 Task: Set the monospace font for the text renderer to "Courier New".
Action: Mouse moved to (95, 8)
Screenshot: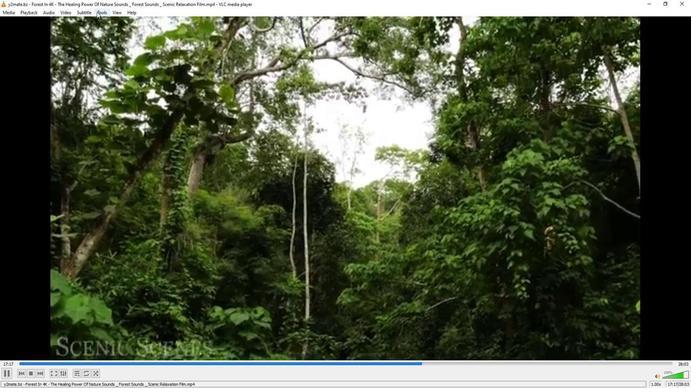 
Action: Mouse pressed left at (95, 8)
Screenshot: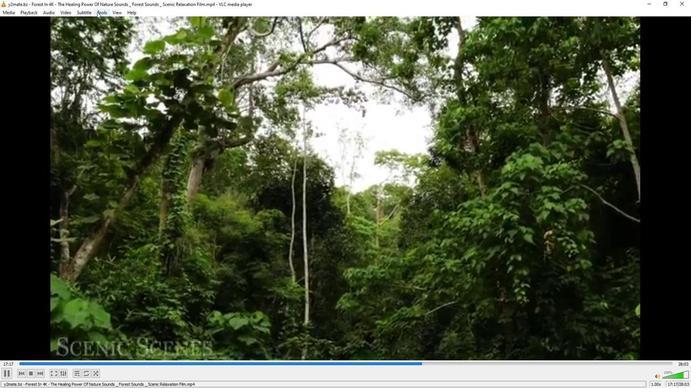 
Action: Mouse moved to (113, 96)
Screenshot: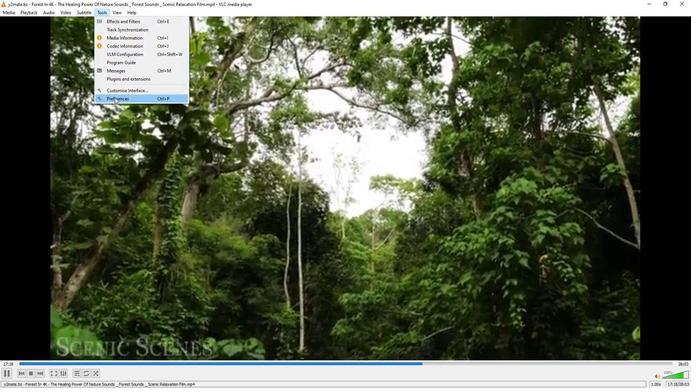 
Action: Mouse pressed left at (113, 96)
Screenshot: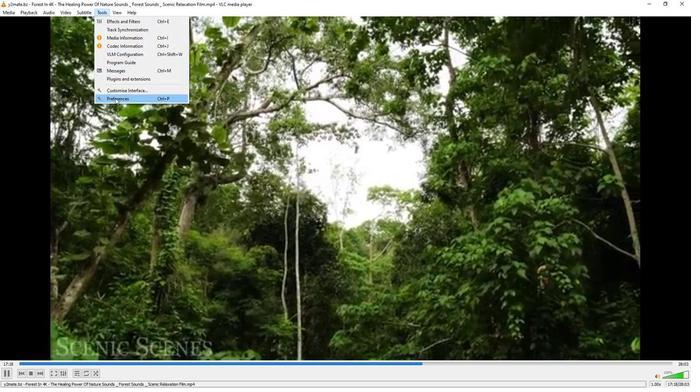 
Action: Mouse moved to (227, 316)
Screenshot: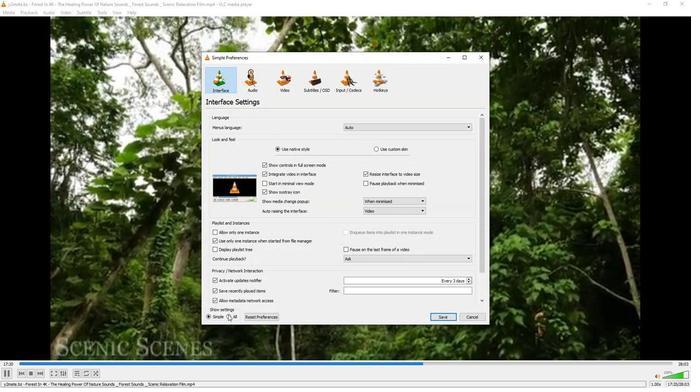 
Action: Mouse pressed left at (227, 316)
Screenshot: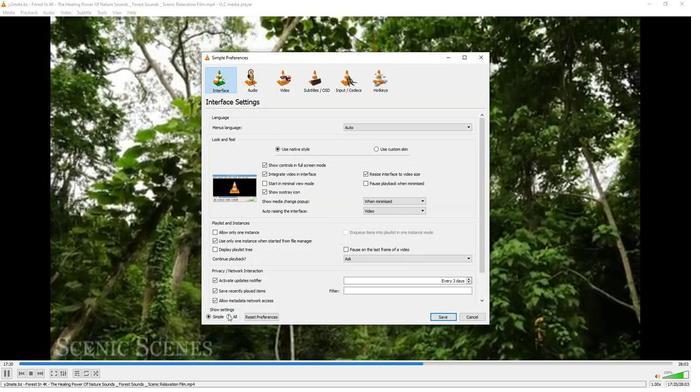 
Action: Mouse moved to (225, 219)
Screenshot: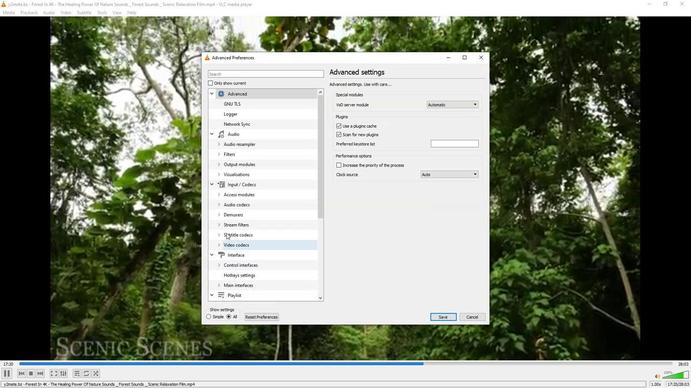 
Action: Mouse scrolled (225, 218) with delta (0, 0)
Screenshot: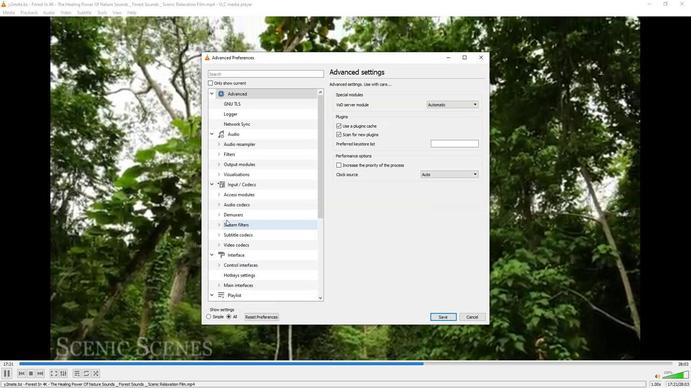 
Action: Mouse scrolled (225, 218) with delta (0, 0)
Screenshot: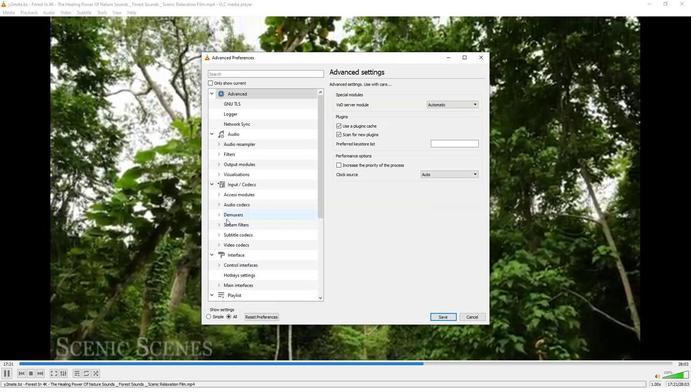 
Action: Mouse scrolled (225, 218) with delta (0, 0)
Screenshot: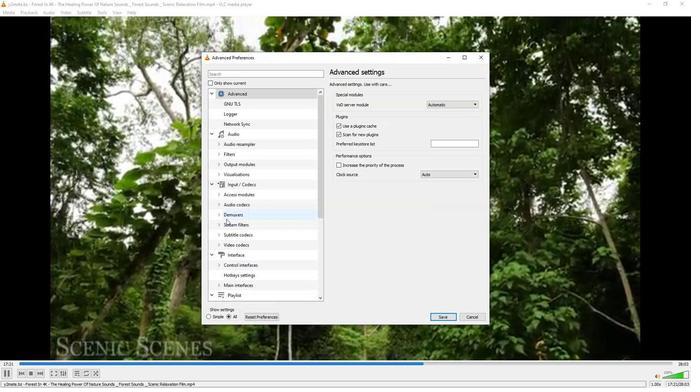 
Action: Mouse scrolled (225, 218) with delta (0, 0)
Screenshot: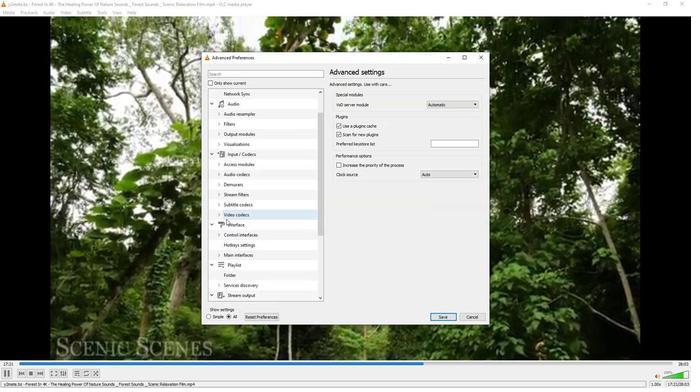 
Action: Mouse scrolled (225, 218) with delta (0, 0)
Screenshot: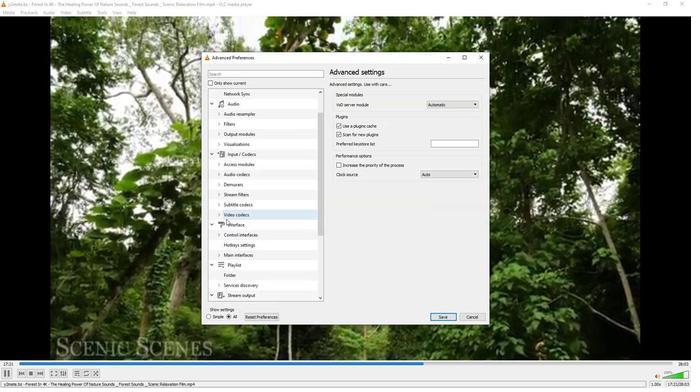 
Action: Mouse scrolled (225, 218) with delta (0, 0)
Screenshot: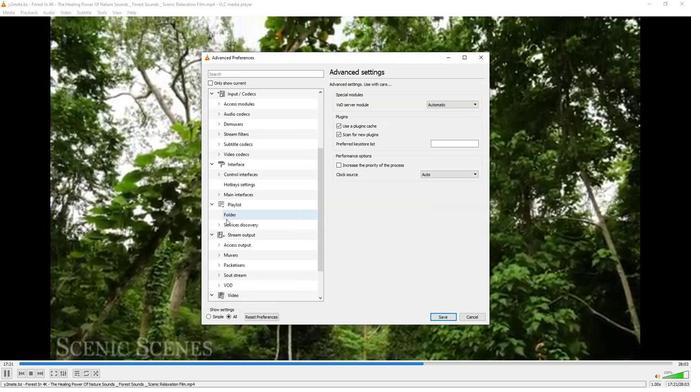 
Action: Mouse moved to (225, 218)
Screenshot: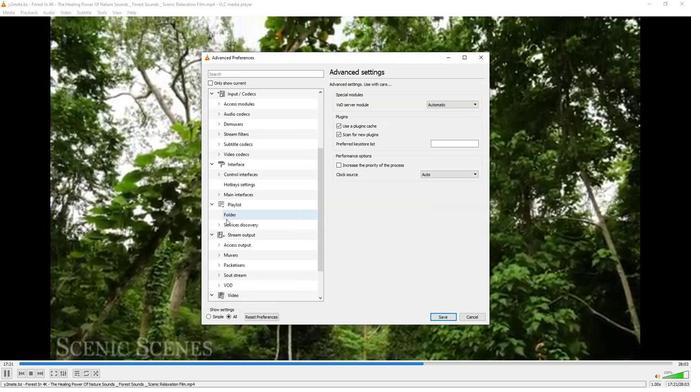
Action: Mouse scrolled (225, 217) with delta (0, 0)
Screenshot: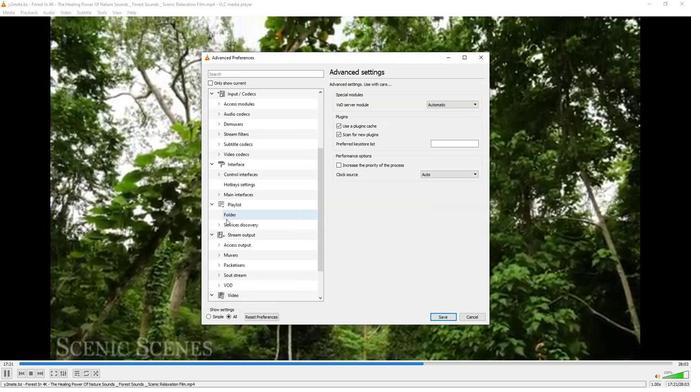 
Action: Mouse moved to (217, 297)
Screenshot: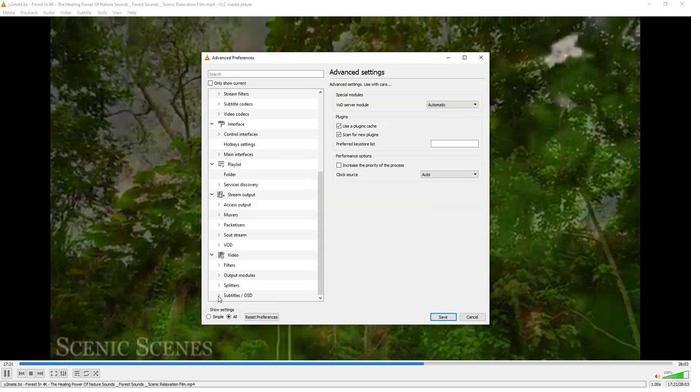 
Action: Mouse pressed left at (217, 297)
Screenshot: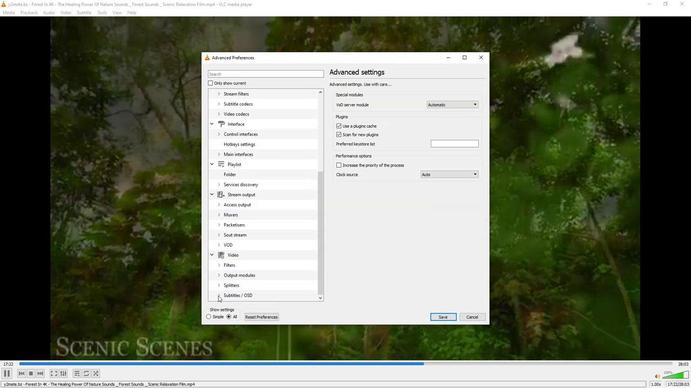 
Action: Mouse moved to (246, 236)
Screenshot: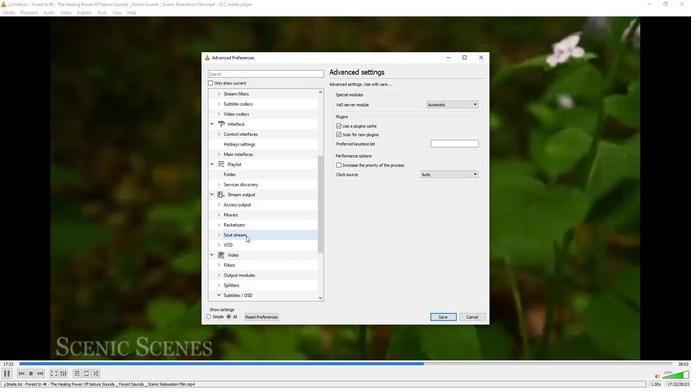 
Action: Mouse scrolled (246, 235) with delta (0, 0)
Screenshot: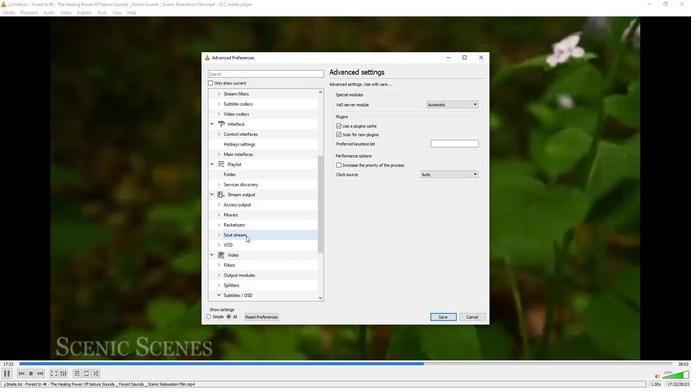 
Action: Mouse scrolled (246, 235) with delta (0, 0)
Screenshot: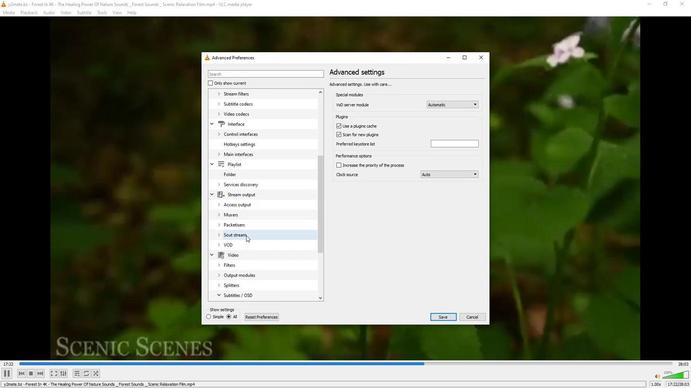 
Action: Mouse scrolled (246, 235) with delta (0, 0)
Screenshot: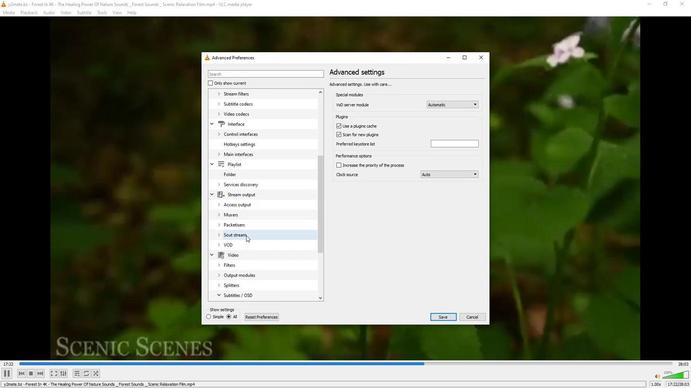 
Action: Mouse scrolled (246, 235) with delta (0, 0)
Screenshot: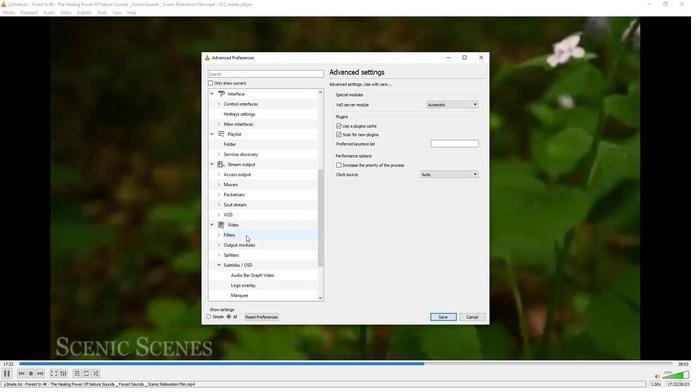 
Action: Mouse scrolled (246, 235) with delta (0, 0)
Screenshot: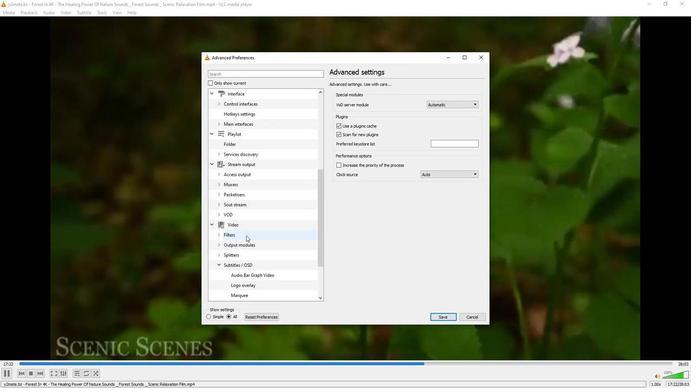 
Action: Mouse scrolled (246, 235) with delta (0, 0)
Screenshot: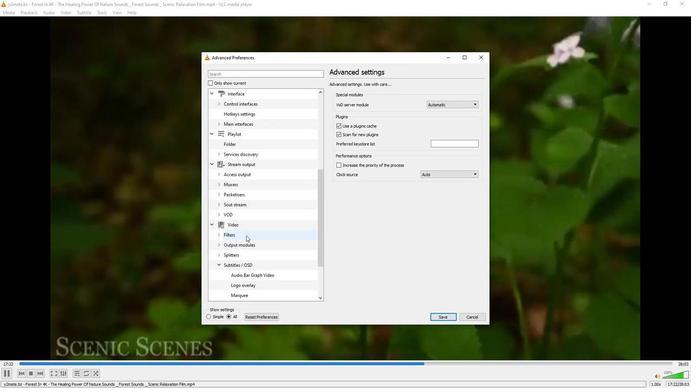 
Action: Mouse moved to (246, 234)
Screenshot: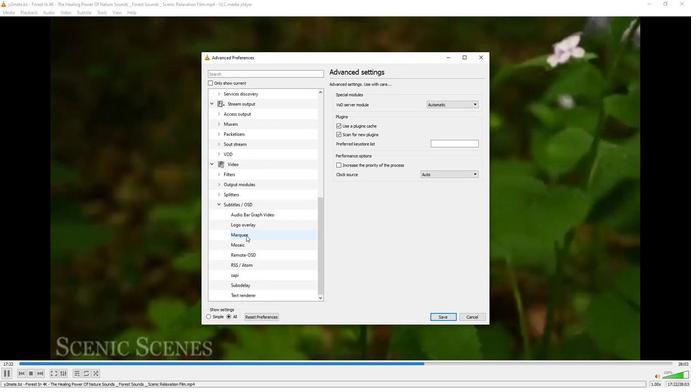 
Action: Mouse scrolled (246, 234) with delta (0, 0)
Screenshot: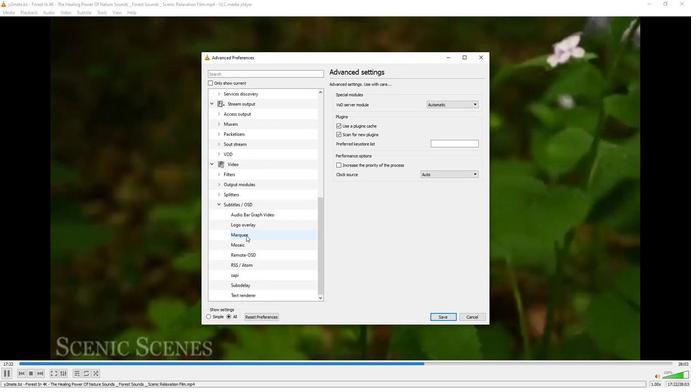 
Action: Mouse moved to (246, 298)
Screenshot: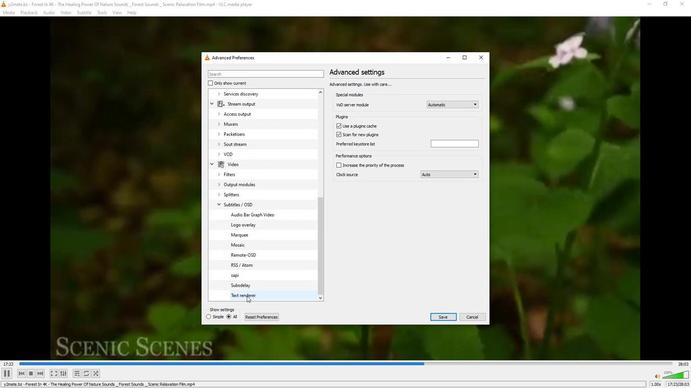 
Action: Mouse pressed left at (246, 298)
Screenshot: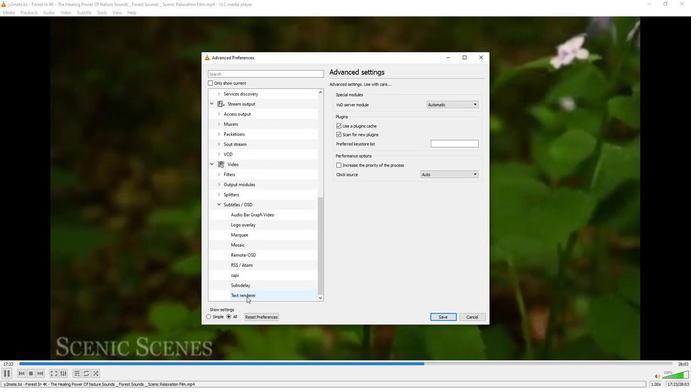 
Action: Mouse moved to (404, 101)
Screenshot: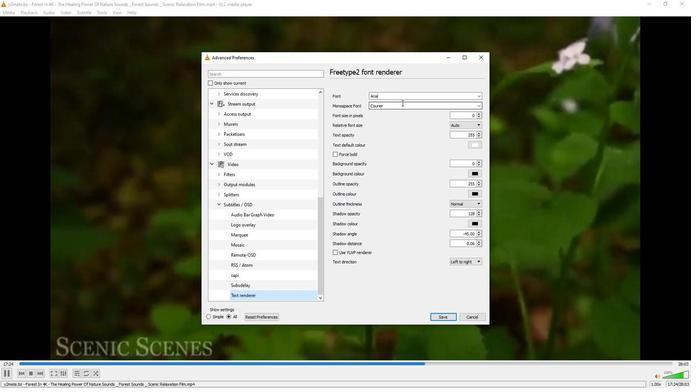 
Action: Mouse pressed left at (404, 101)
Screenshot: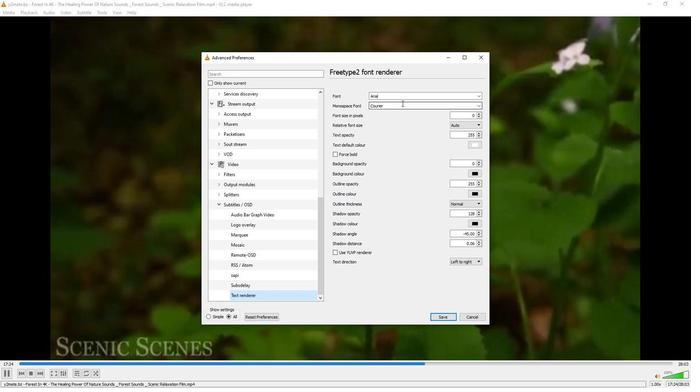 
Action: Mouse moved to (403, 103)
Screenshot: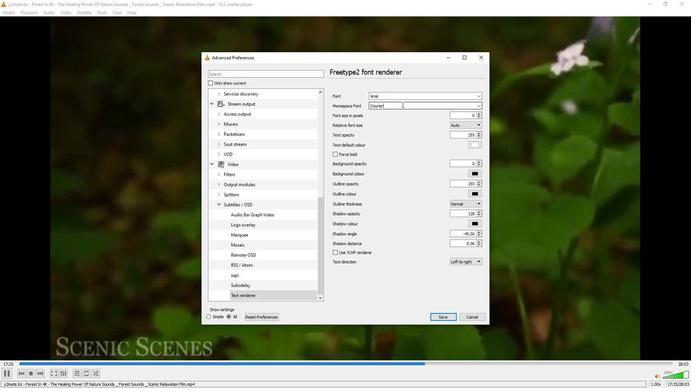
Action: Mouse pressed left at (403, 103)
Screenshot: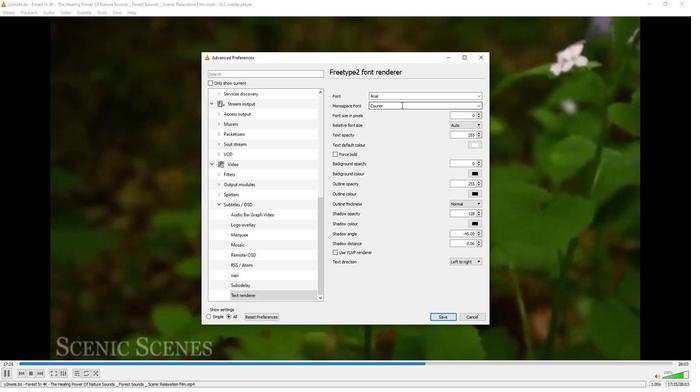 
Action: Mouse moved to (483, 101)
Screenshot: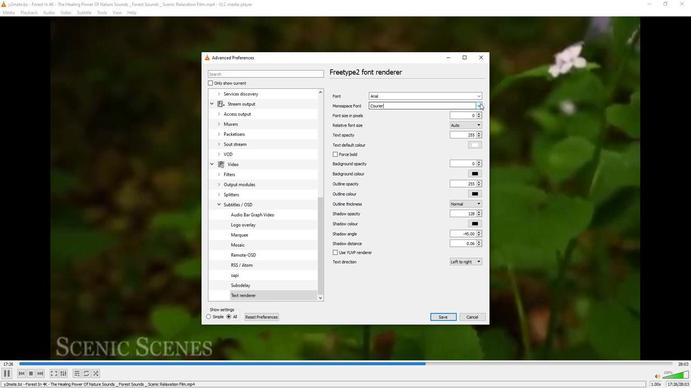 
Action: Mouse pressed left at (483, 101)
Screenshot: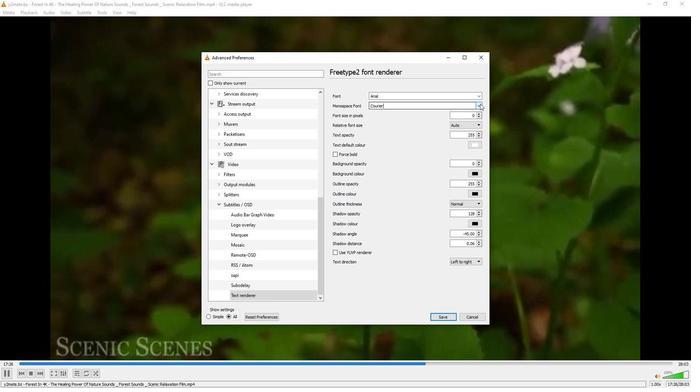 
Action: Mouse moved to (408, 153)
Screenshot: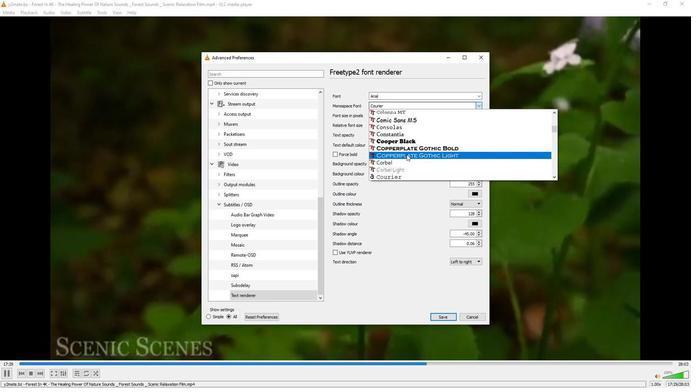 
Action: Mouse scrolled (408, 152) with delta (0, 0)
Screenshot: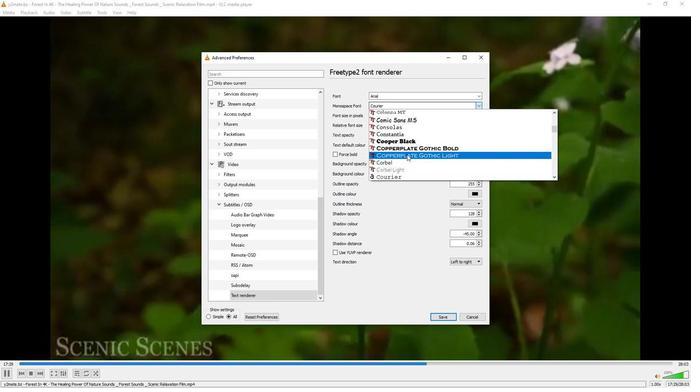 
Action: Mouse moved to (409, 160)
Screenshot: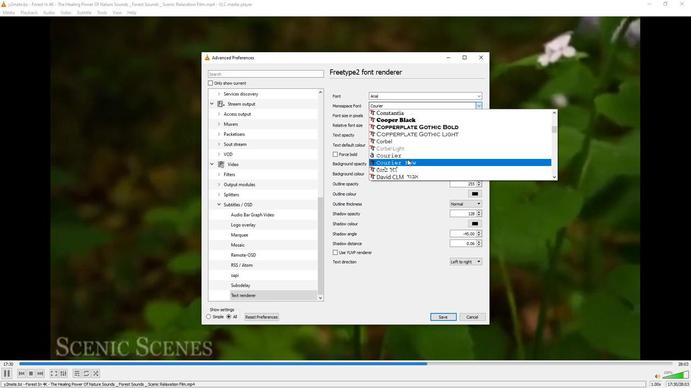 
Action: Mouse pressed left at (409, 160)
Screenshot: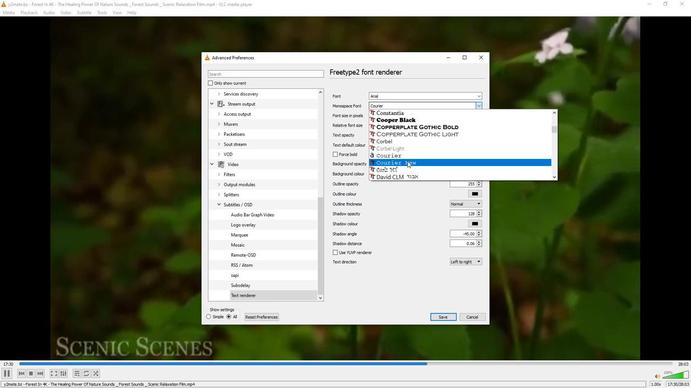 
Action: Mouse moved to (409, 160)
Screenshot: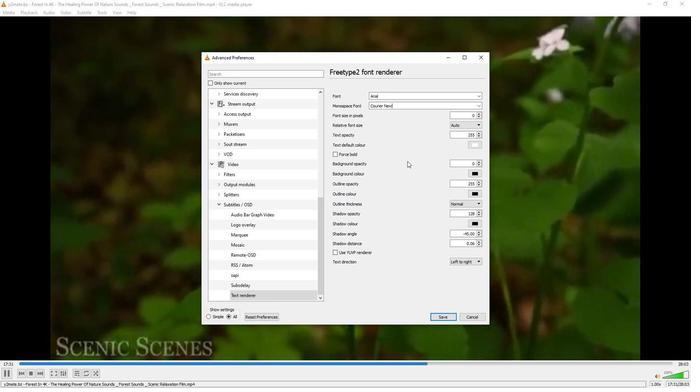
